 Task: Create a due date automation trigger when advanced on, on the tuesday after a card is due add fields without all custom fields completed at 11:00 AM.
Action: Mouse moved to (1113, 88)
Screenshot: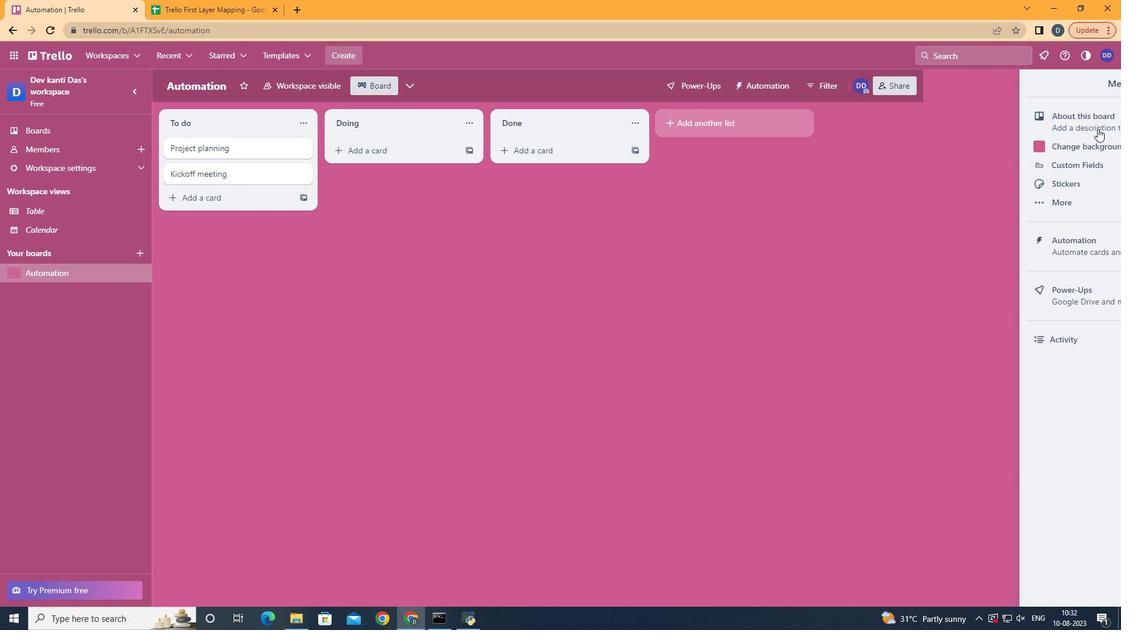 
Action: Mouse pressed left at (1113, 88)
Screenshot: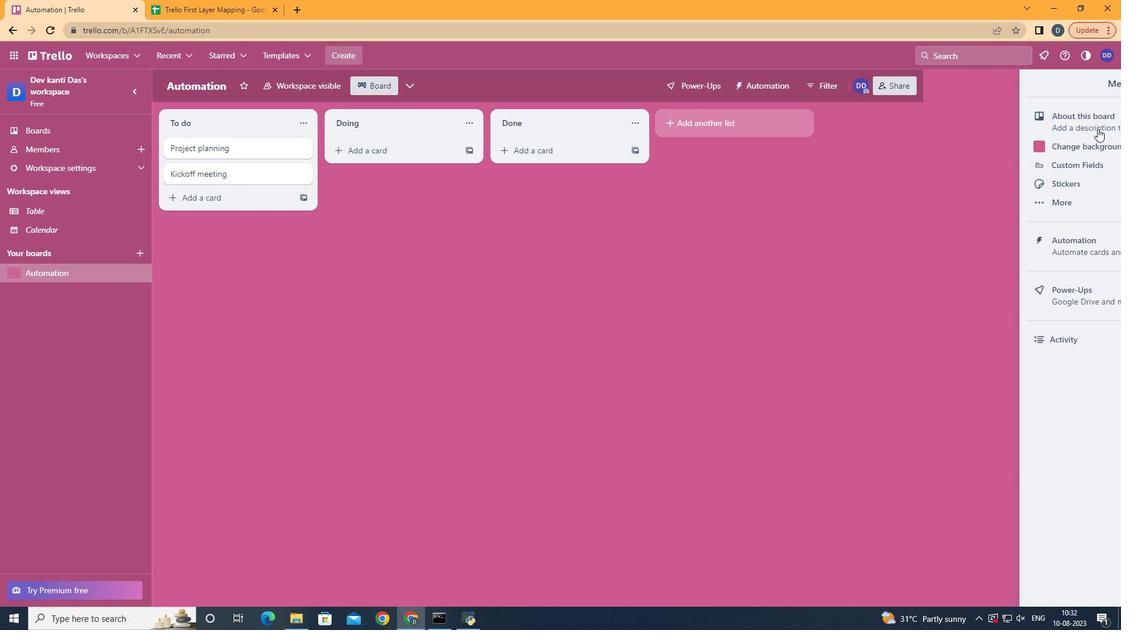 
Action: Mouse moved to (1035, 240)
Screenshot: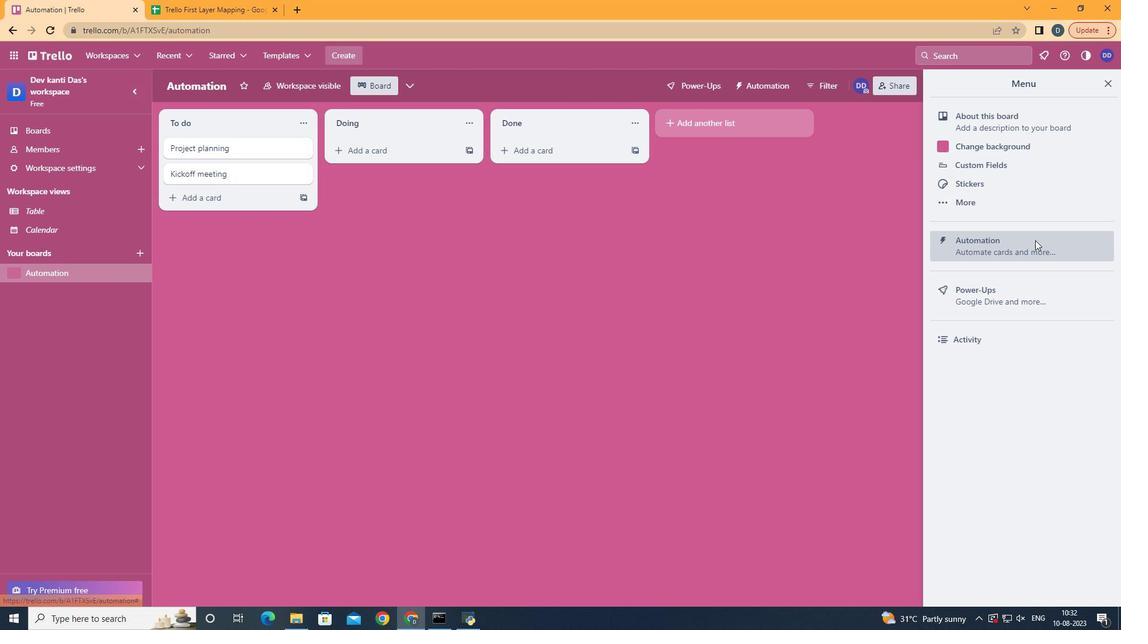
Action: Mouse pressed left at (1035, 240)
Screenshot: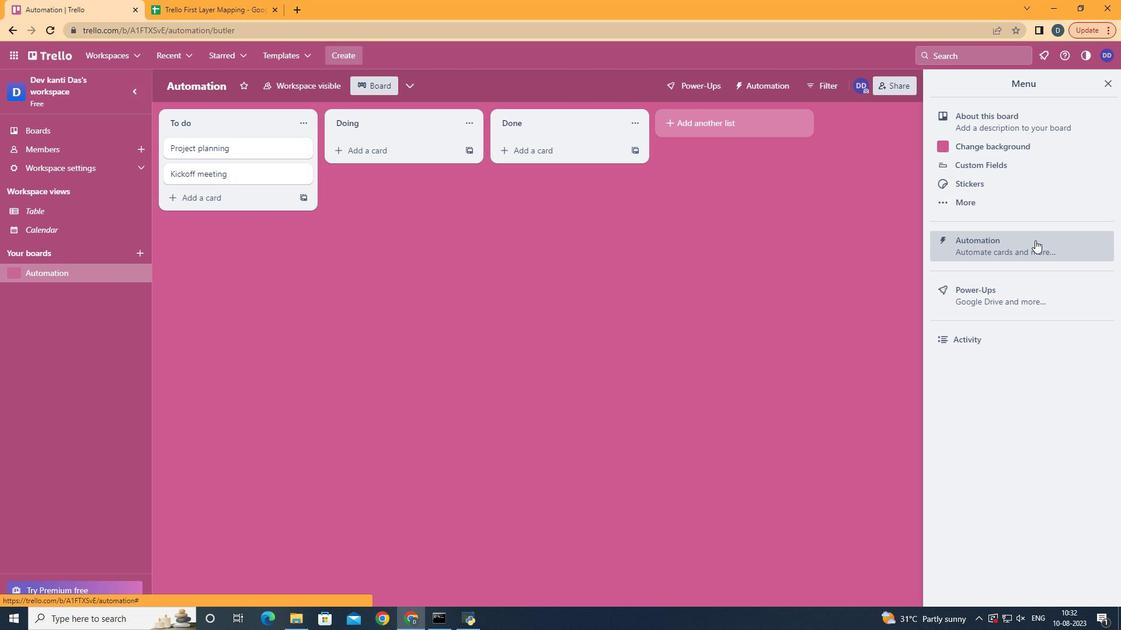 
Action: Mouse moved to (198, 229)
Screenshot: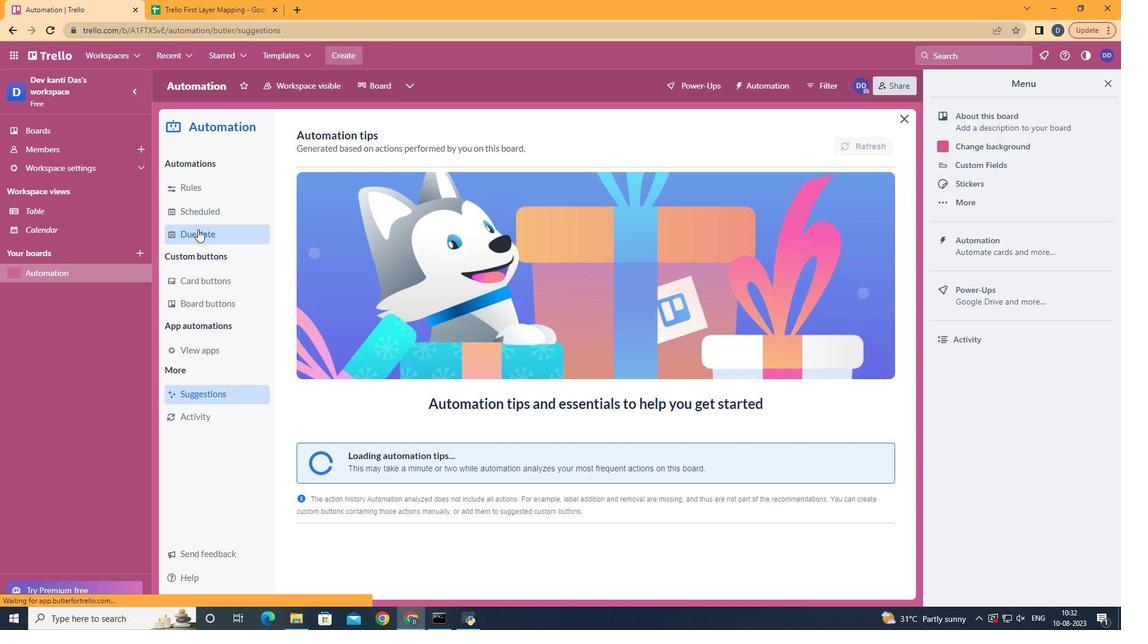 
Action: Mouse pressed left at (198, 229)
Screenshot: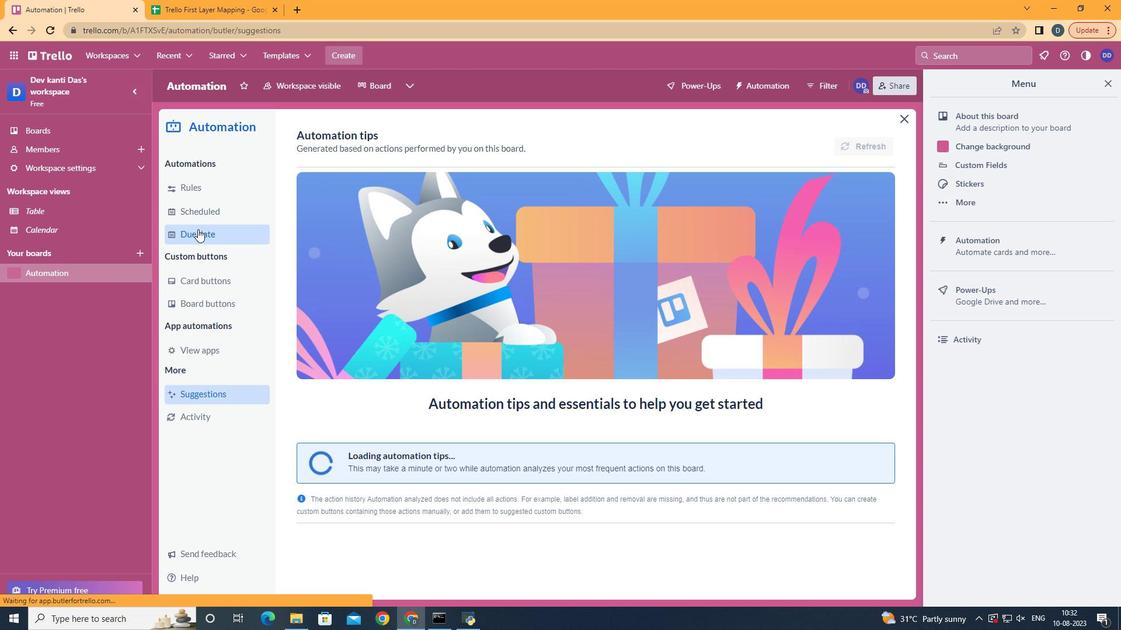
Action: Mouse moved to (817, 140)
Screenshot: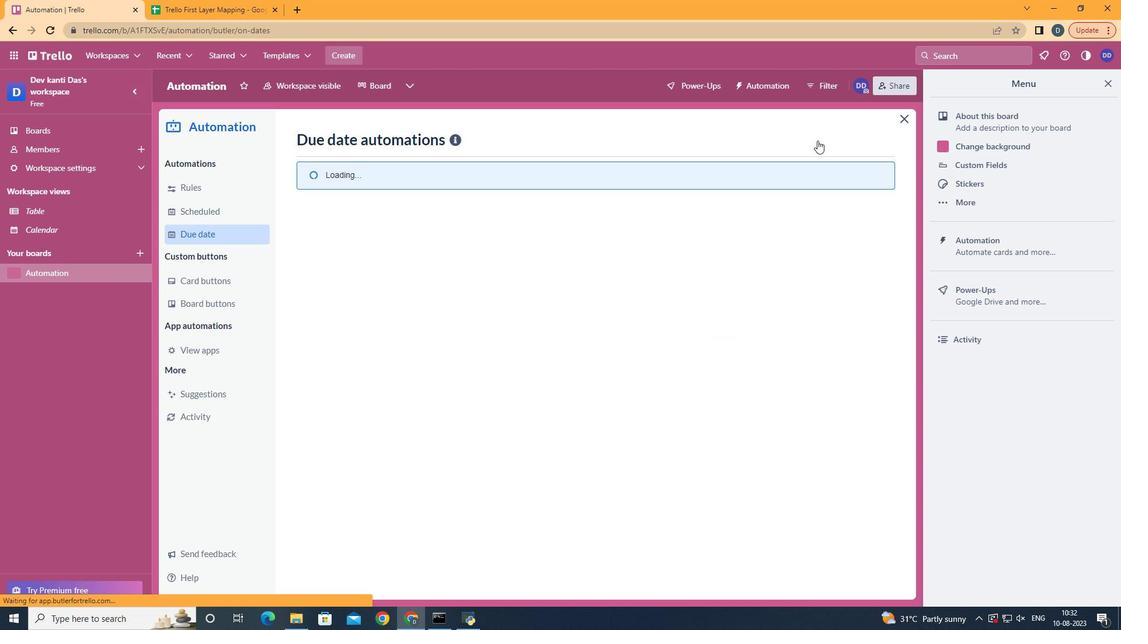 
Action: Mouse pressed left at (817, 140)
Screenshot: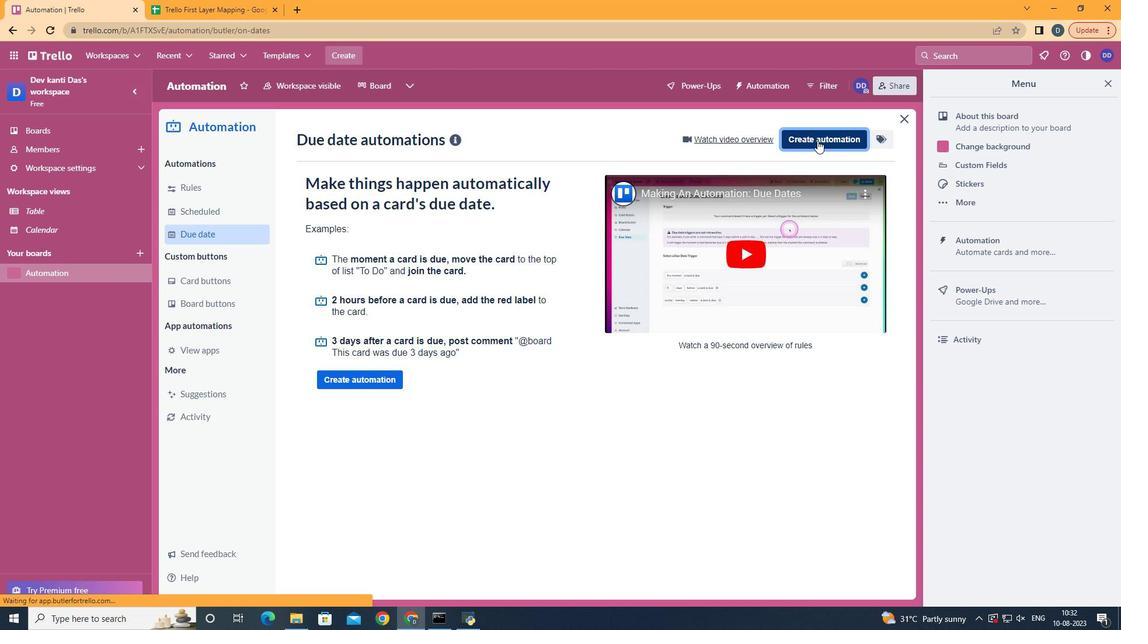 
Action: Mouse moved to (641, 243)
Screenshot: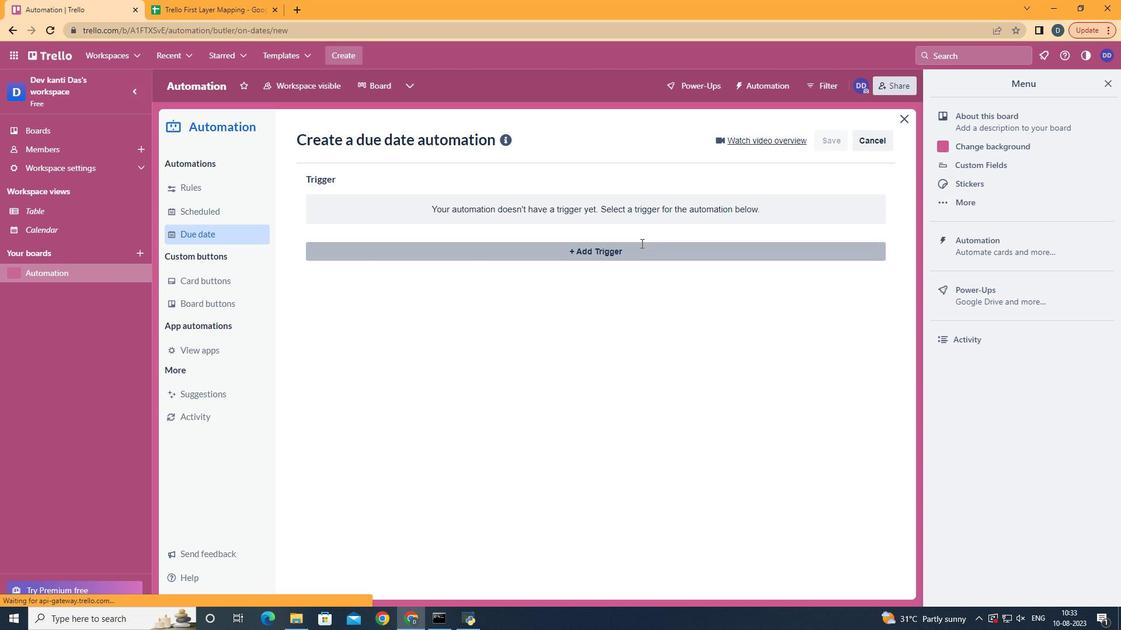 
Action: Mouse pressed left at (641, 243)
Screenshot: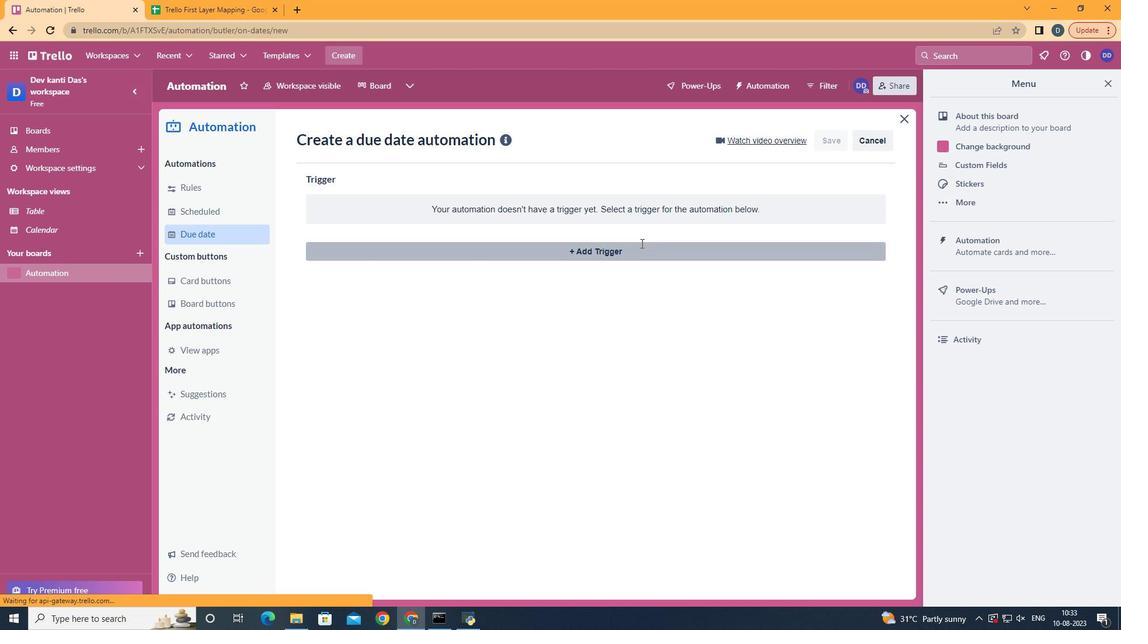 
Action: Mouse moved to (352, 336)
Screenshot: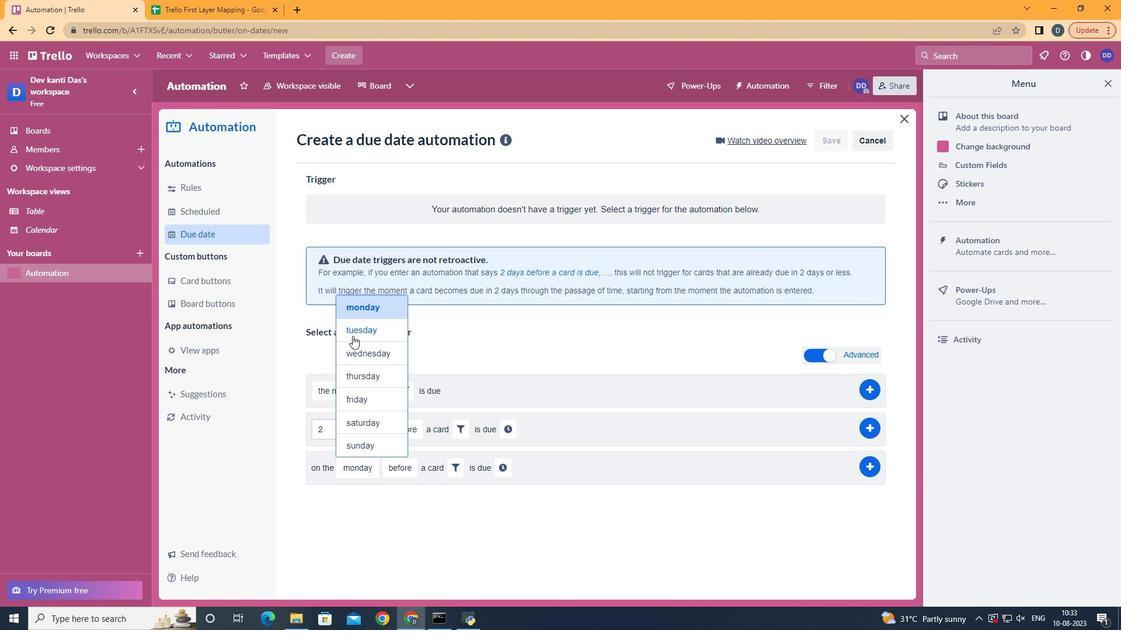 
Action: Mouse pressed left at (352, 336)
Screenshot: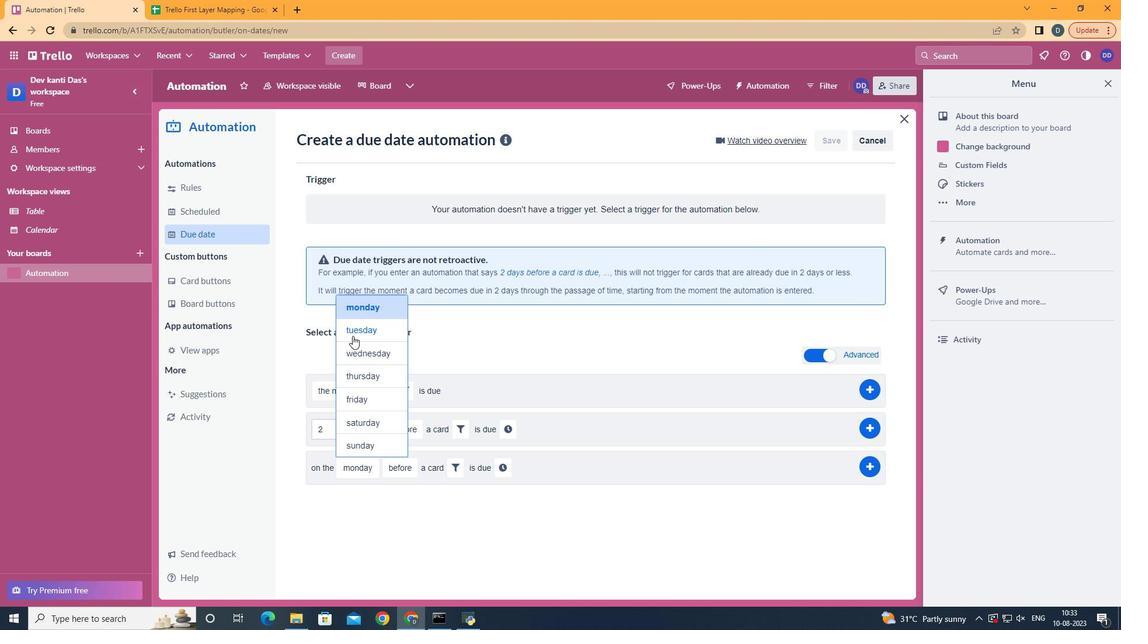 
Action: Mouse moved to (404, 505)
Screenshot: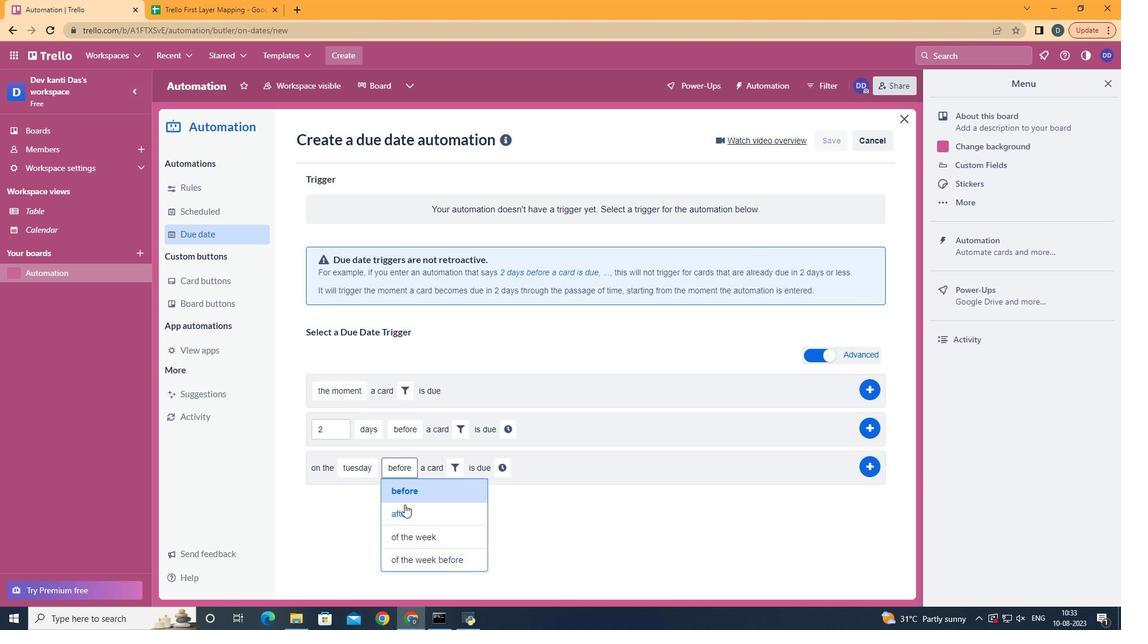 
Action: Mouse pressed left at (404, 505)
Screenshot: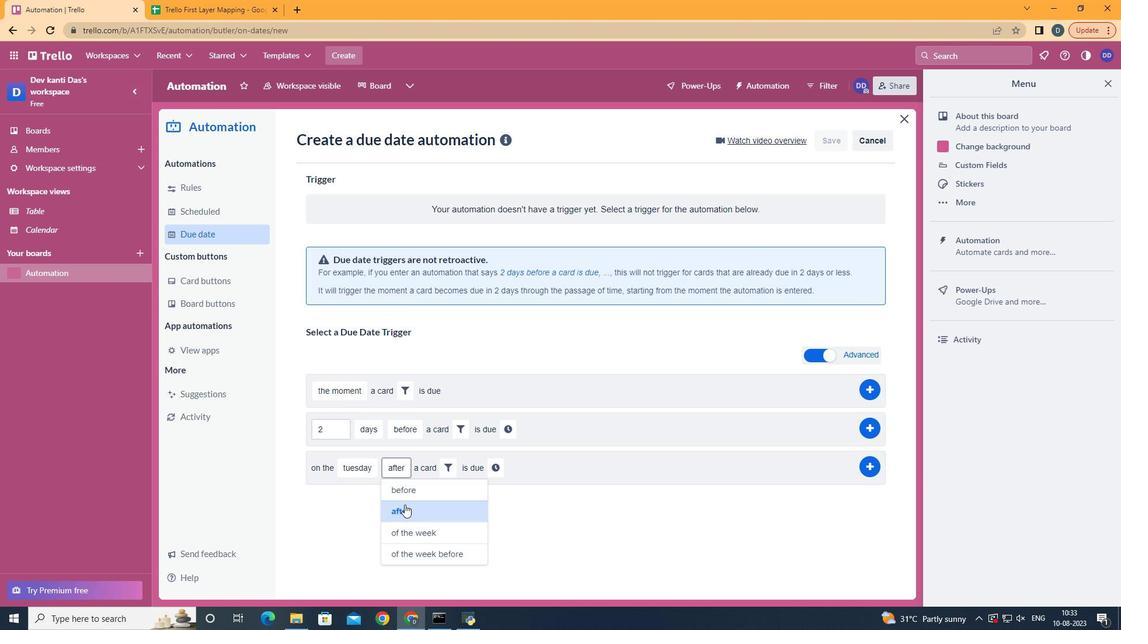 
Action: Mouse moved to (450, 468)
Screenshot: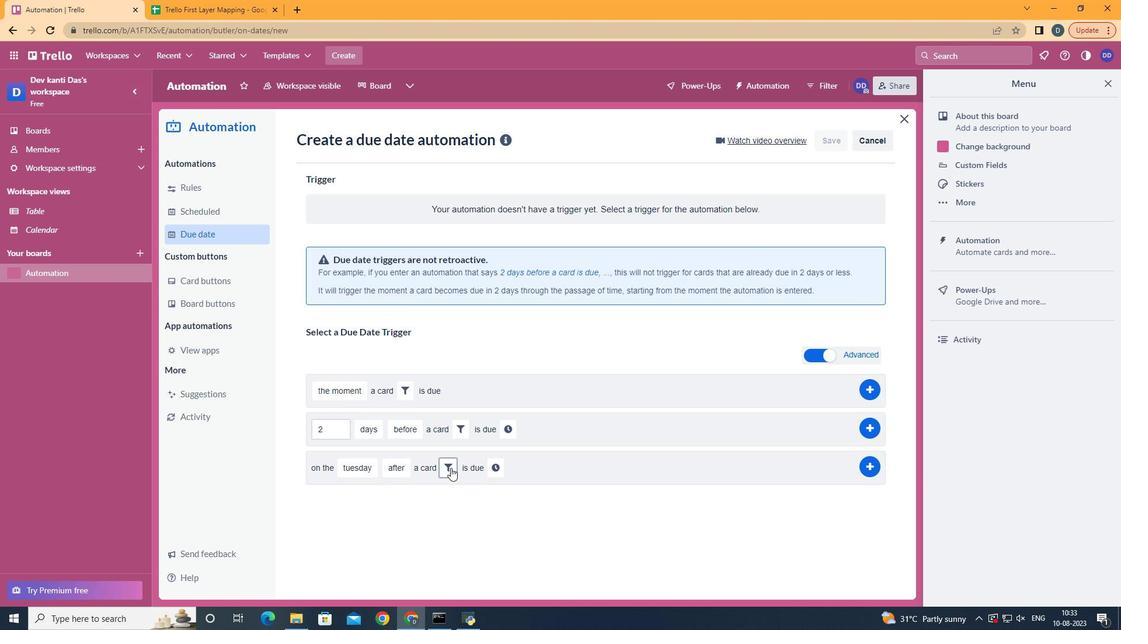 
Action: Mouse pressed left at (450, 468)
Screenshot: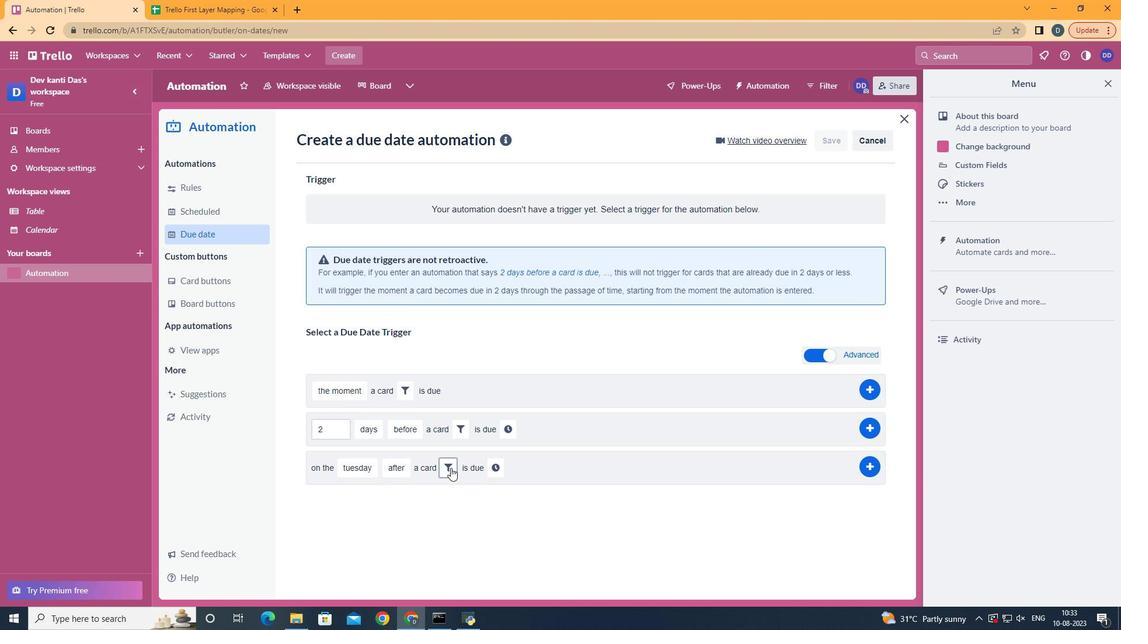 
Action: Mouse moved to (640, 506)
Screenshot: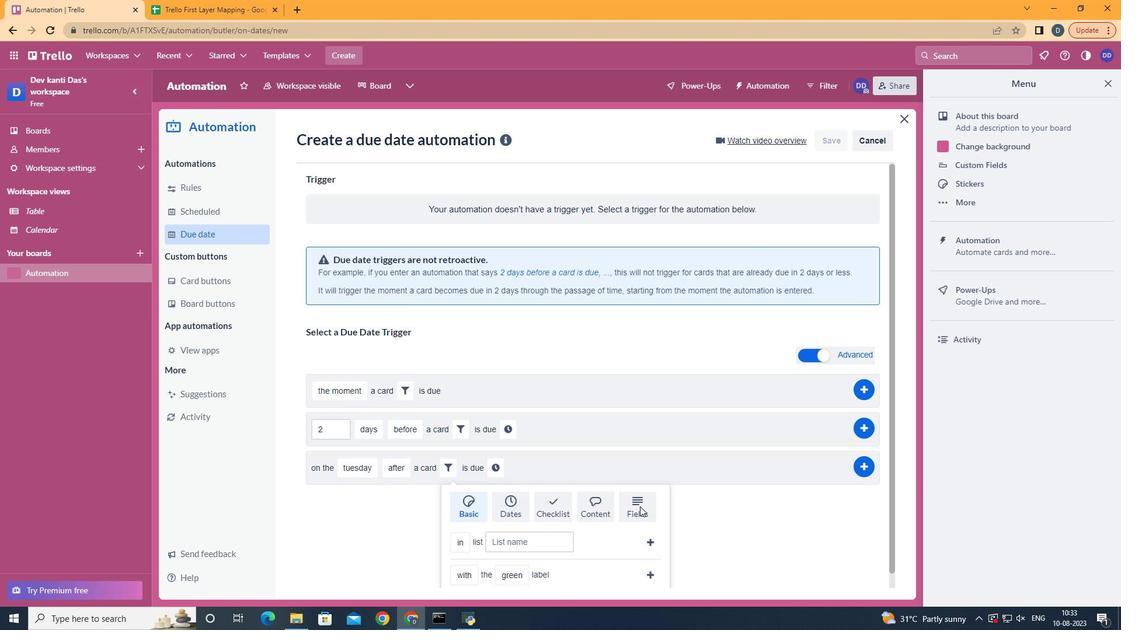 
Action: Mouse pressed left at (640, 506)
Screenshot: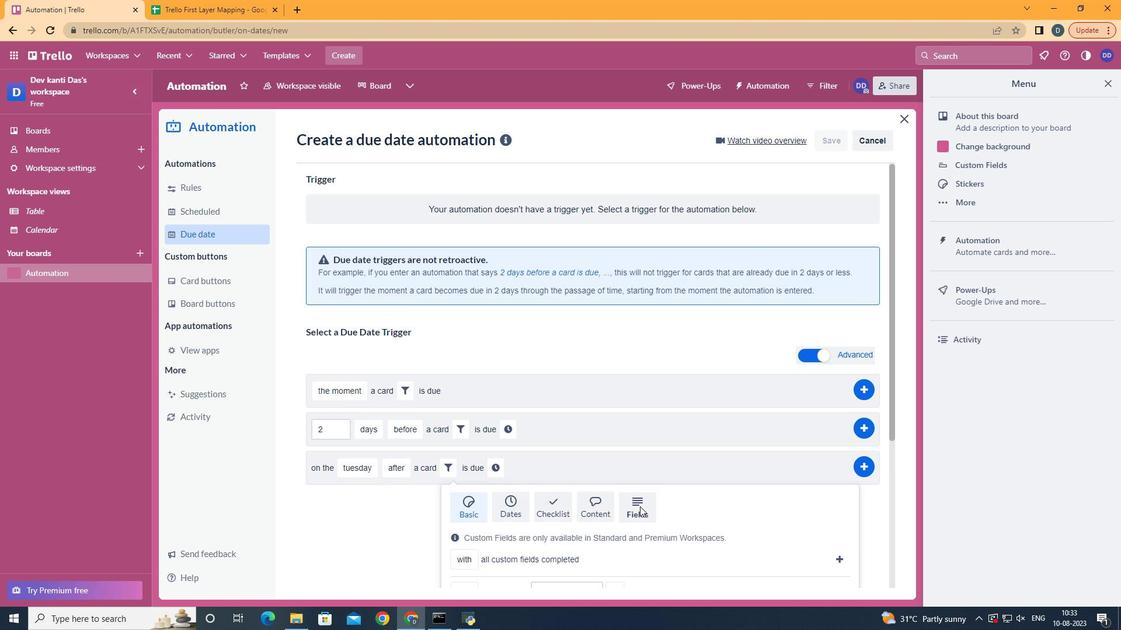 
Action: Mouse scrolled (640, 506) with delta (0, 0)
Screenshot: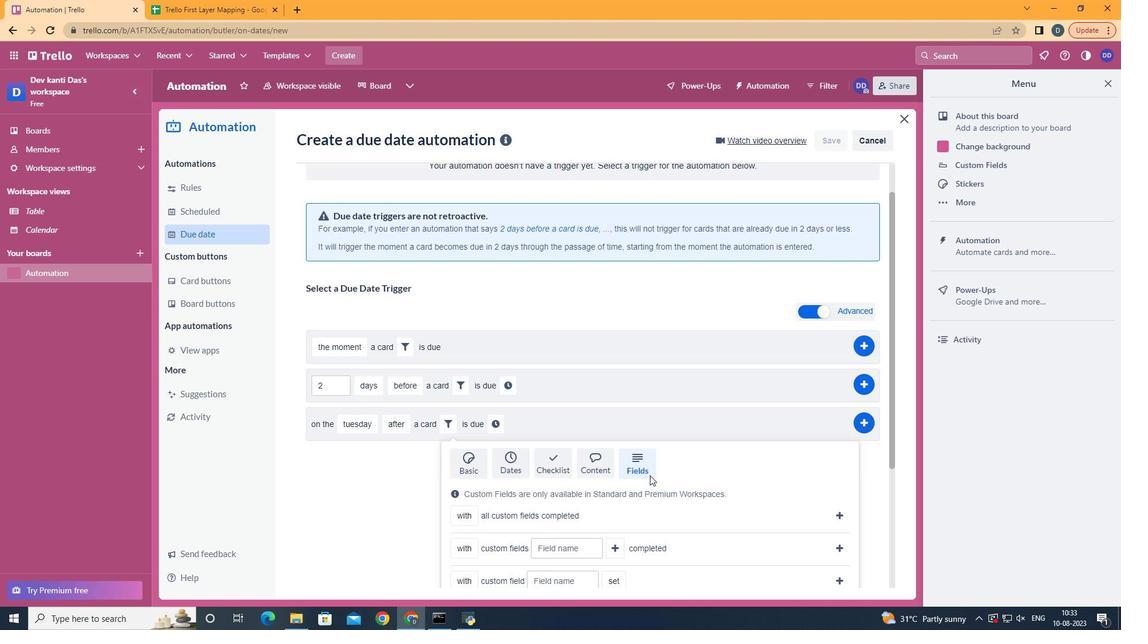 
Action: Mouse scrolled (640, 506) with delta (0, 0)
Screenshot: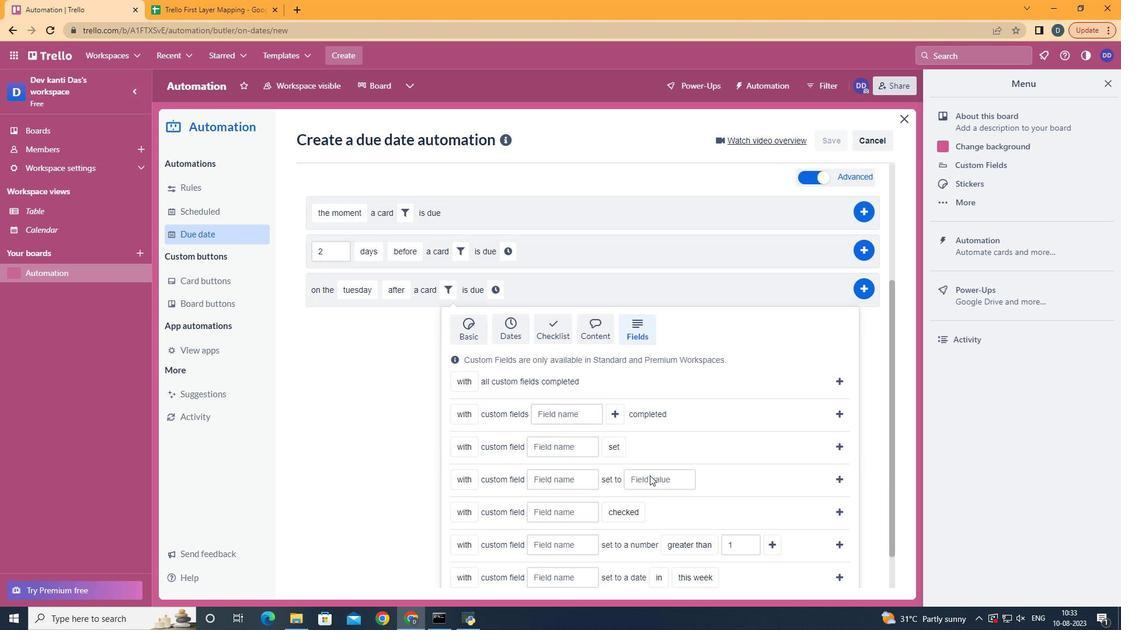 
Action: Mouse scrolled (640, 506) with delta (0, 0)
Screenshot: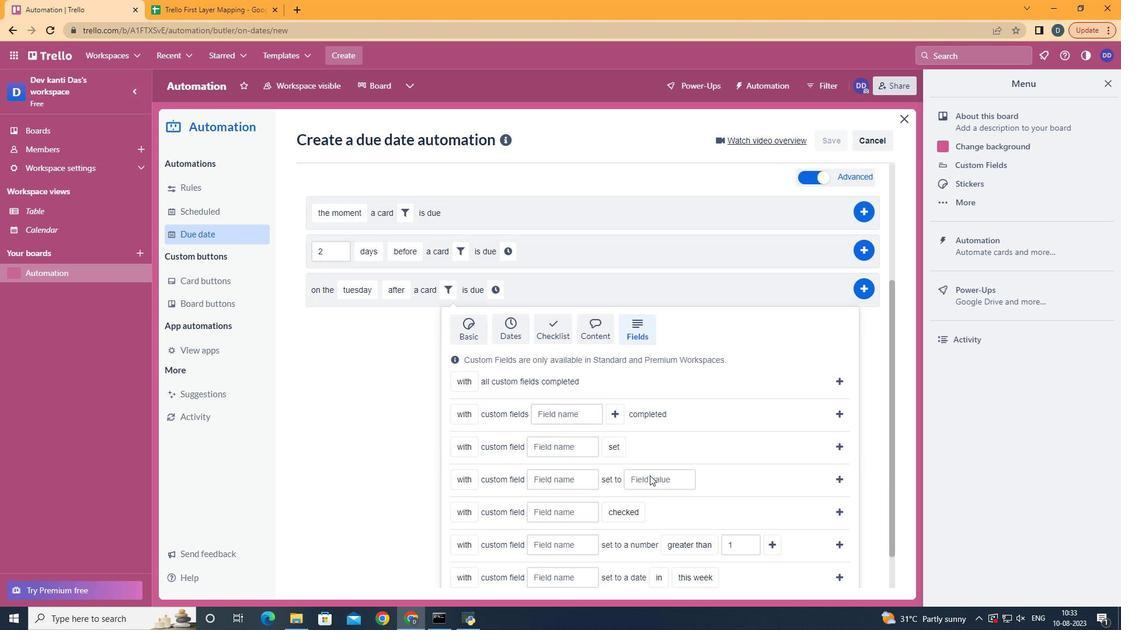 
Action: Mouse scrolled (640, 506) with delta (0, 0)
Screenshot: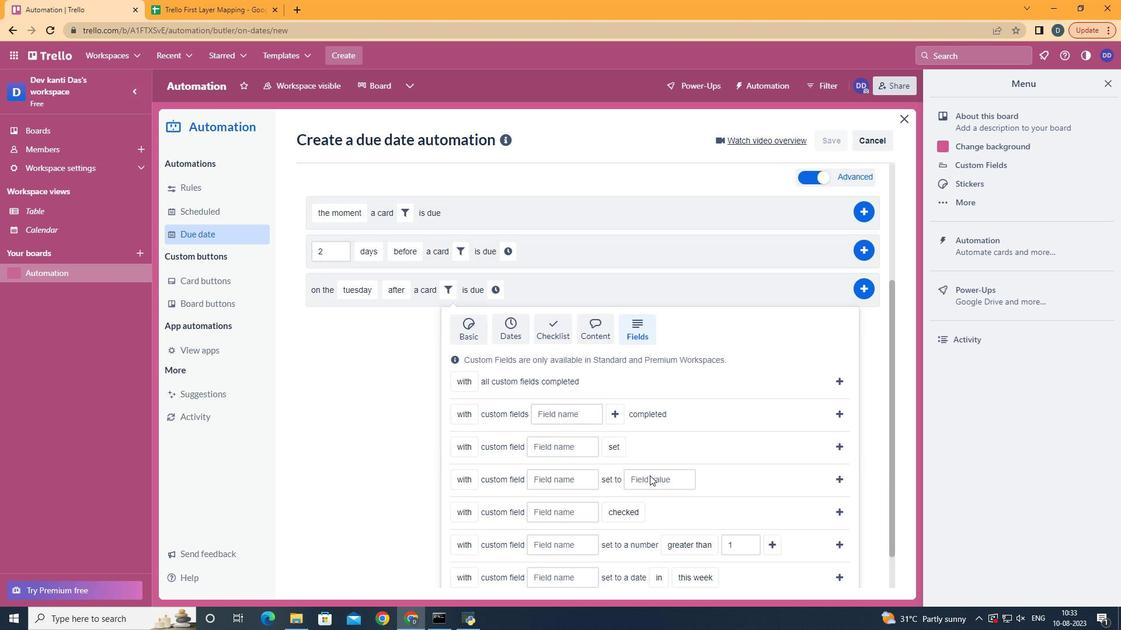 
Action: Mouse moved to (480, 383)
Screenshot: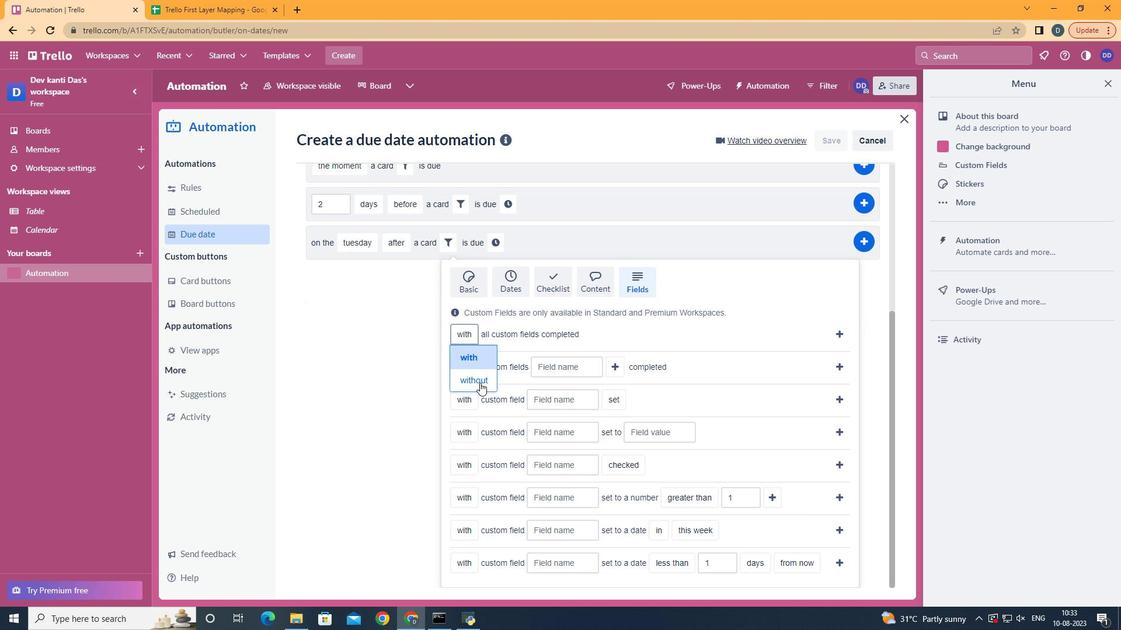 
Action: Mouse pressed left at (480, 383)
Screenshot: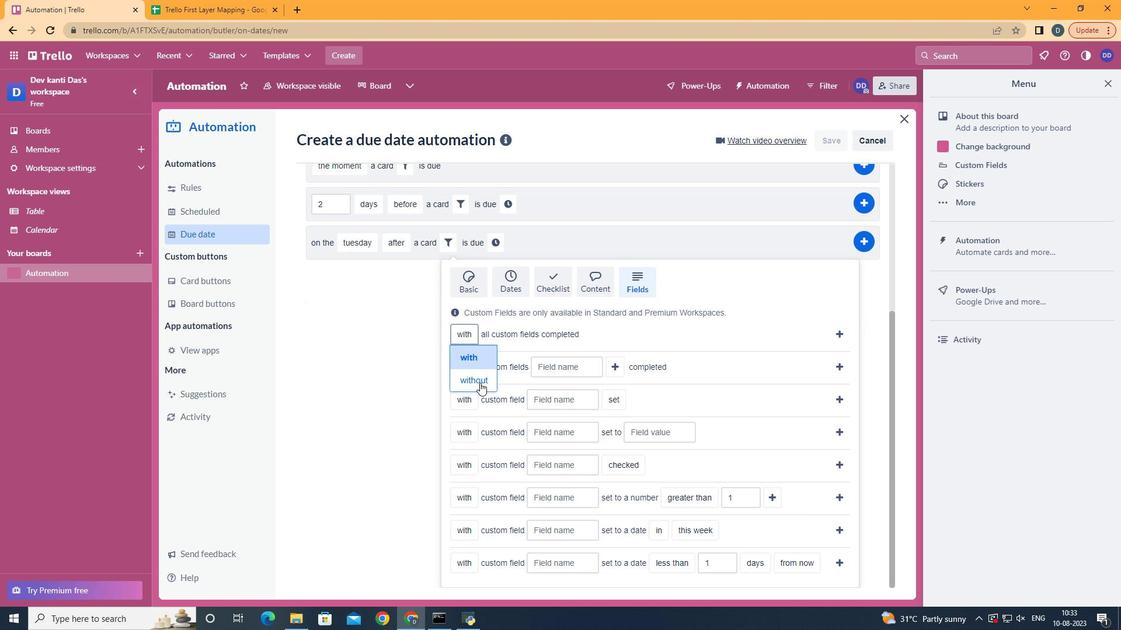 
Action: Mouse moved to (833, 330)
Screenshot: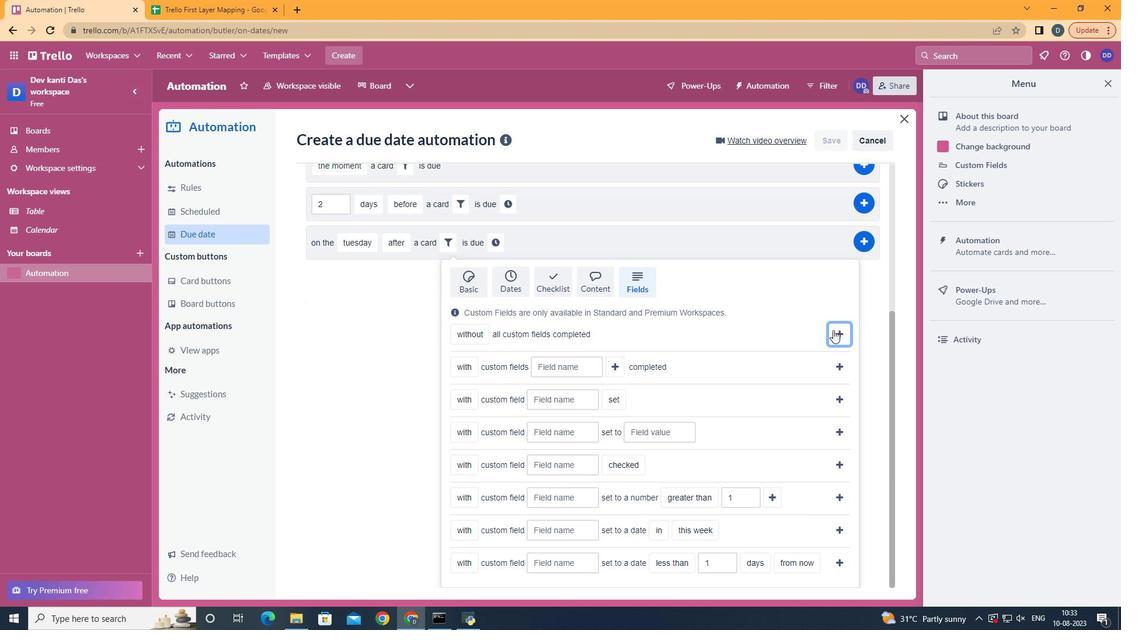 
Action: Mouse pressed left at (833, 330)
Screenshot: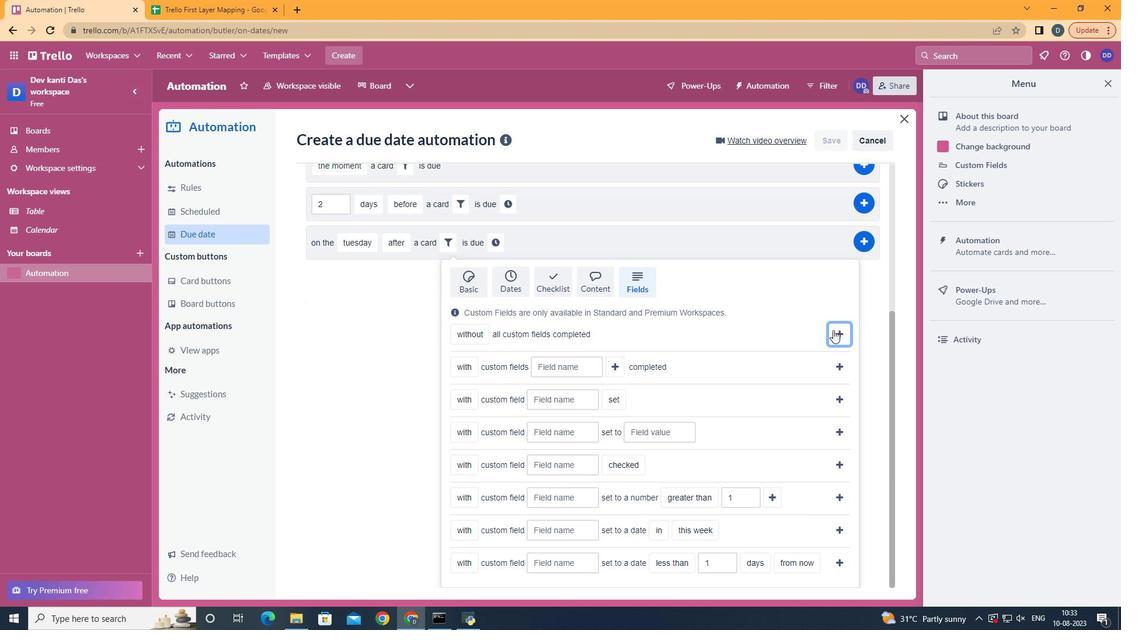 
Action: Mouse moved to (651, 471)
Screenshot: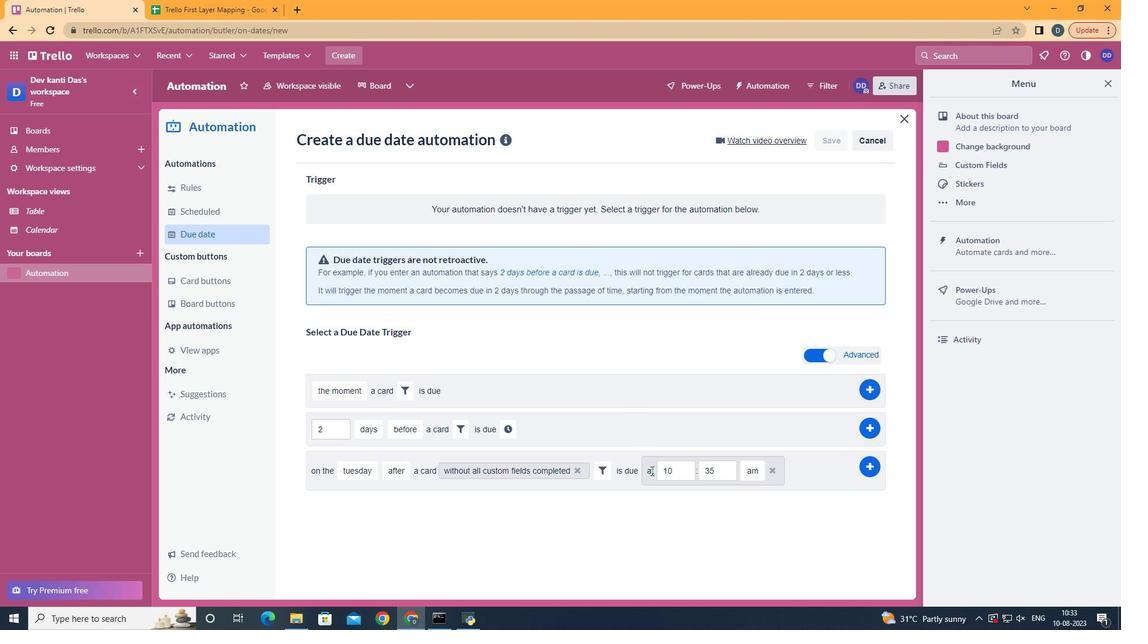 
Action: Mouse pressed left at (651, 471)
Screenshot: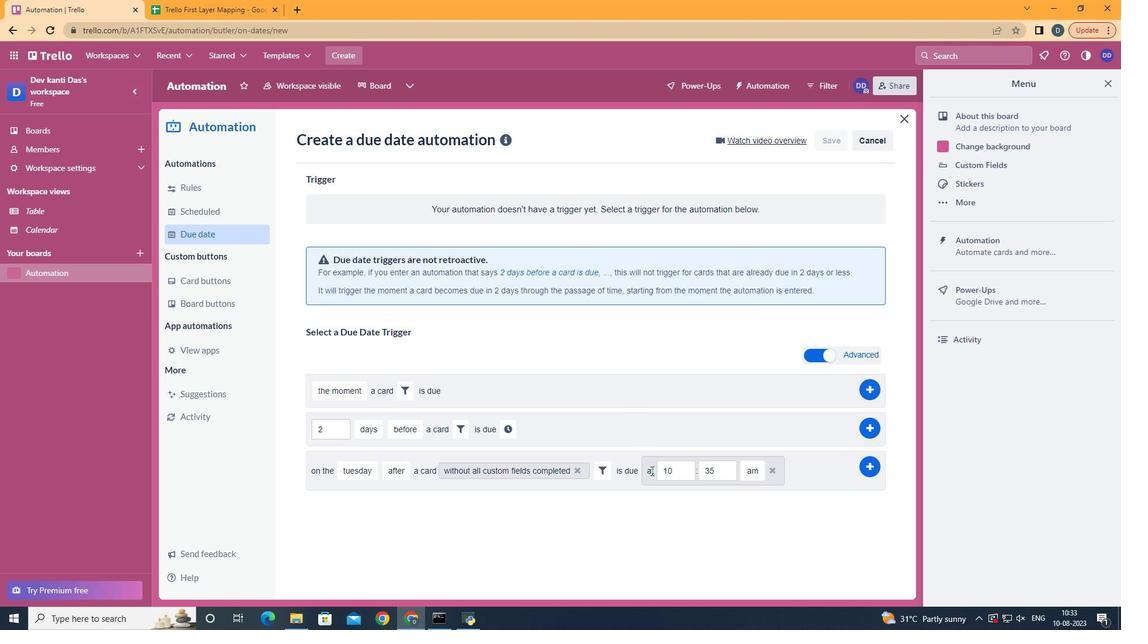 
Action: Mouse moved to (689, 469)
Screenshot: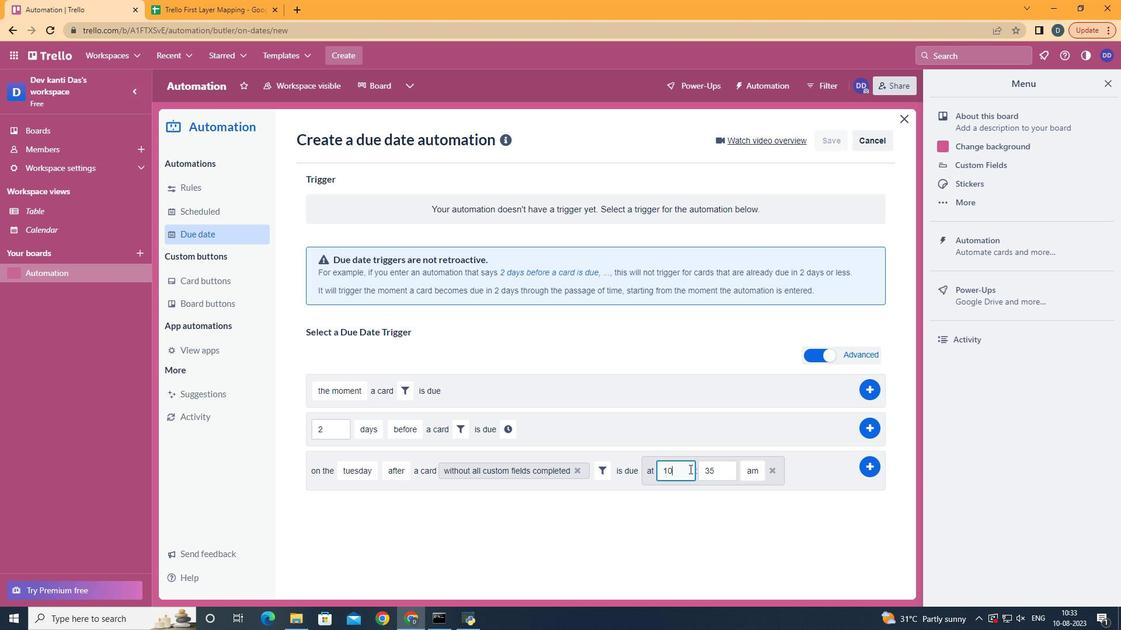 
Action: Mouse pressed left at (689, 469)
Screenshot: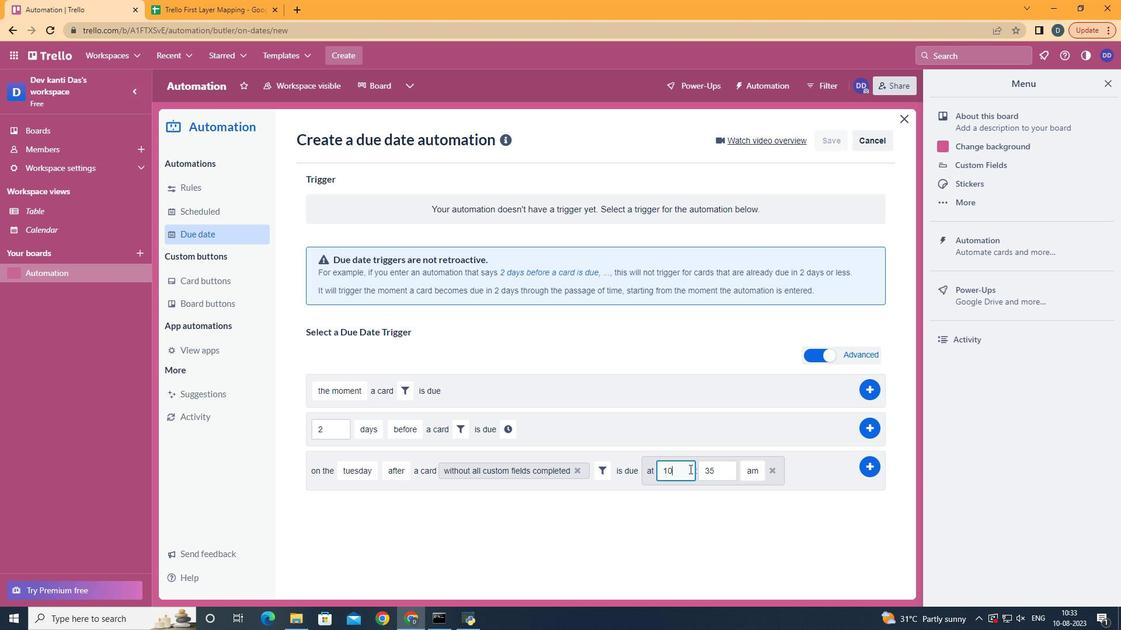 
Action: Key pressed <Key.backspace>1
Screenshot: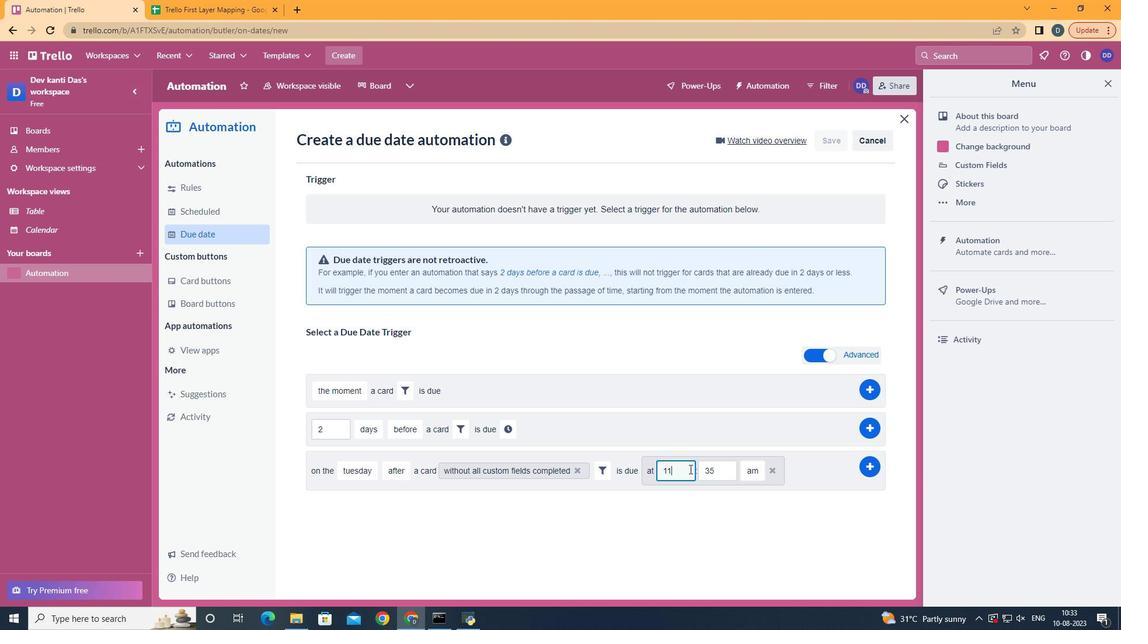 
Action: Mouse moved to (725, 478)
Screenshot: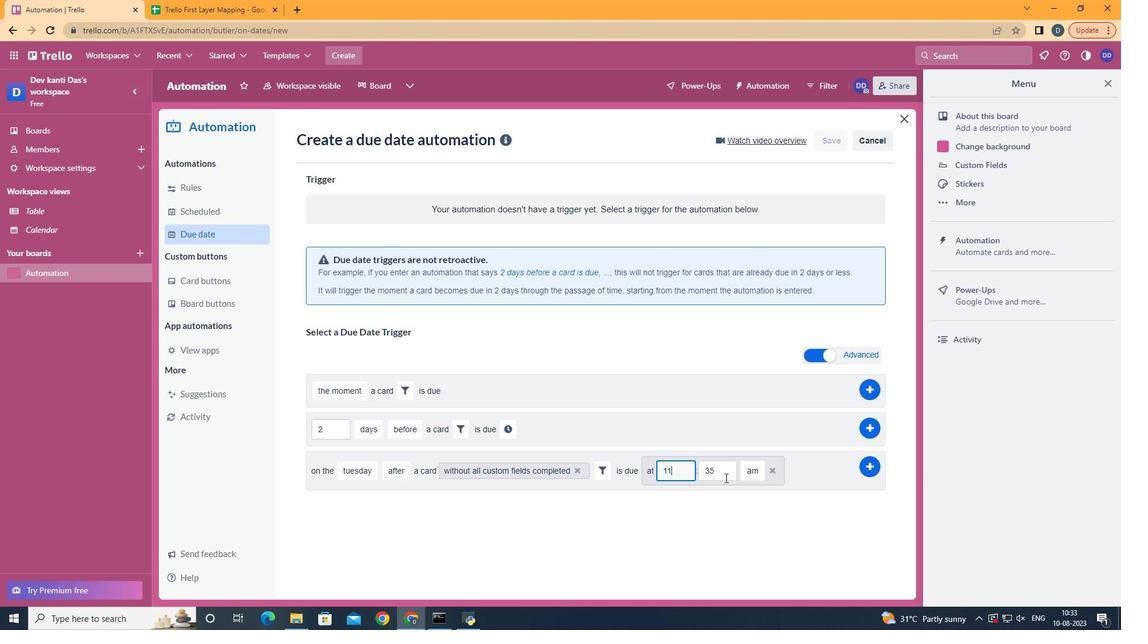 
Action: Mouse pressed left at (725, 478)
Screenshot: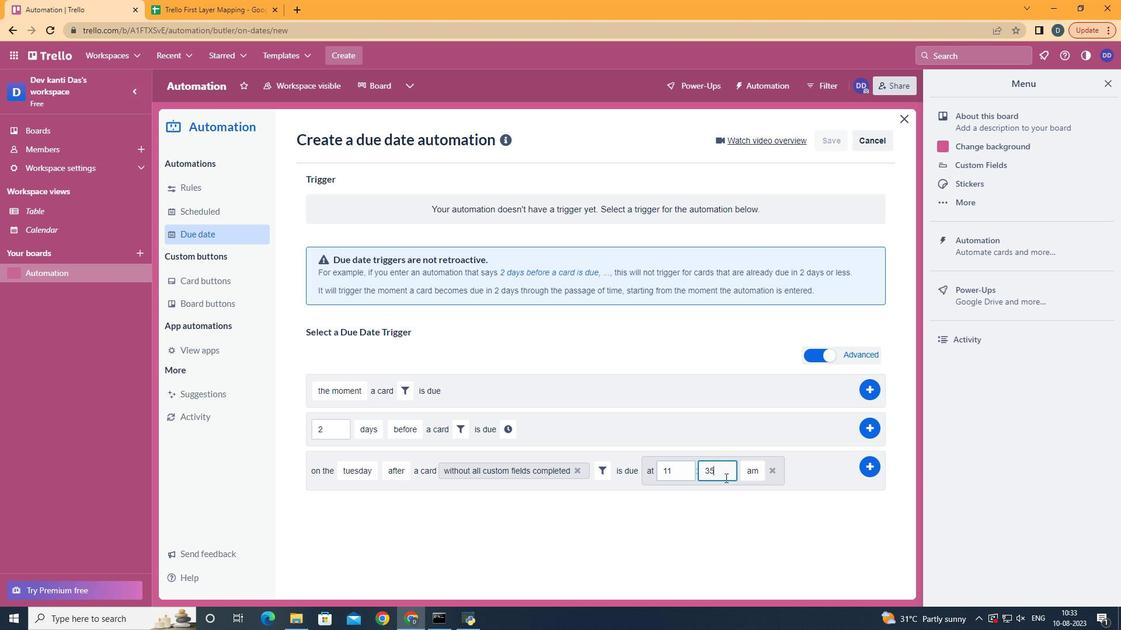 
Action: Key pressed <Key.backspace>
Screenshot: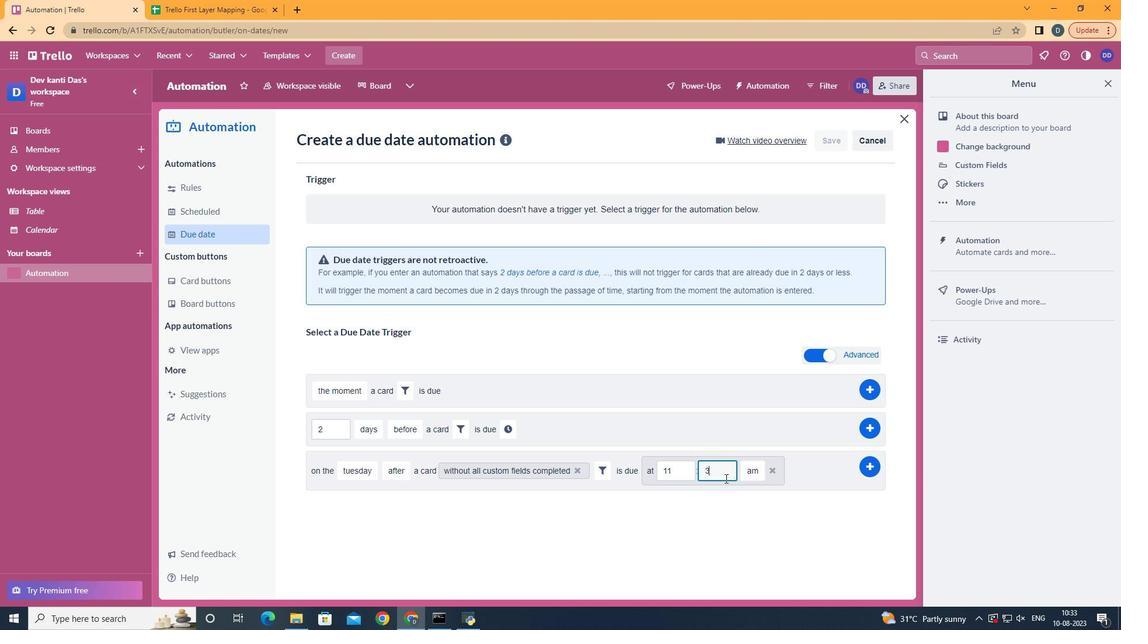 
Action: Mouse moved to (725, 478)
Screenshot: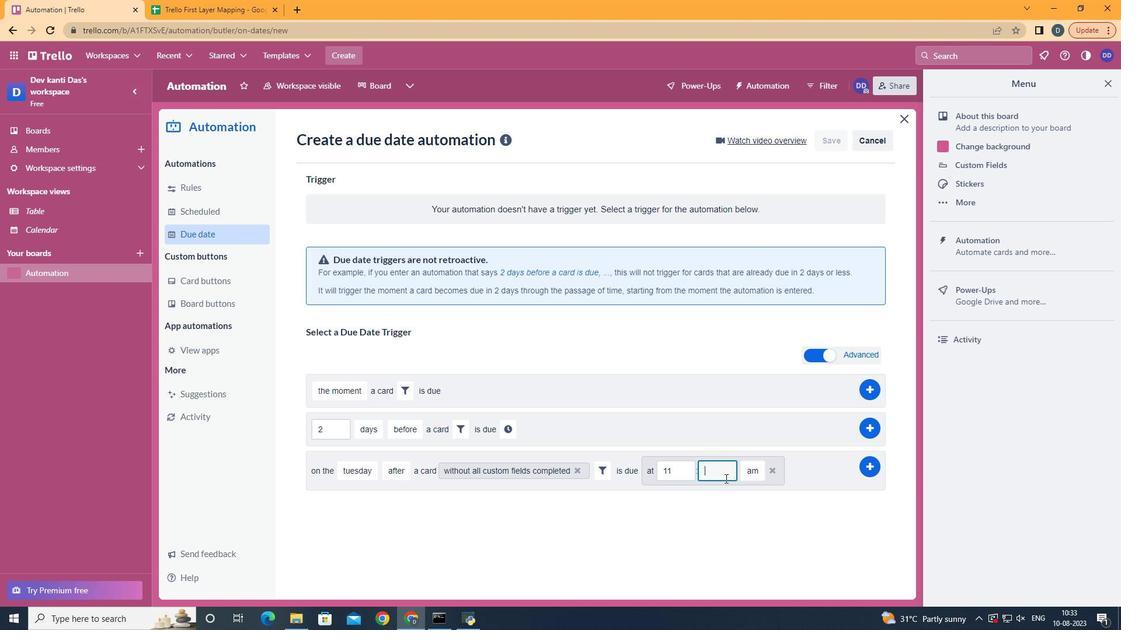 
Action: Key pressed <Key.backspace>00
Screenshot: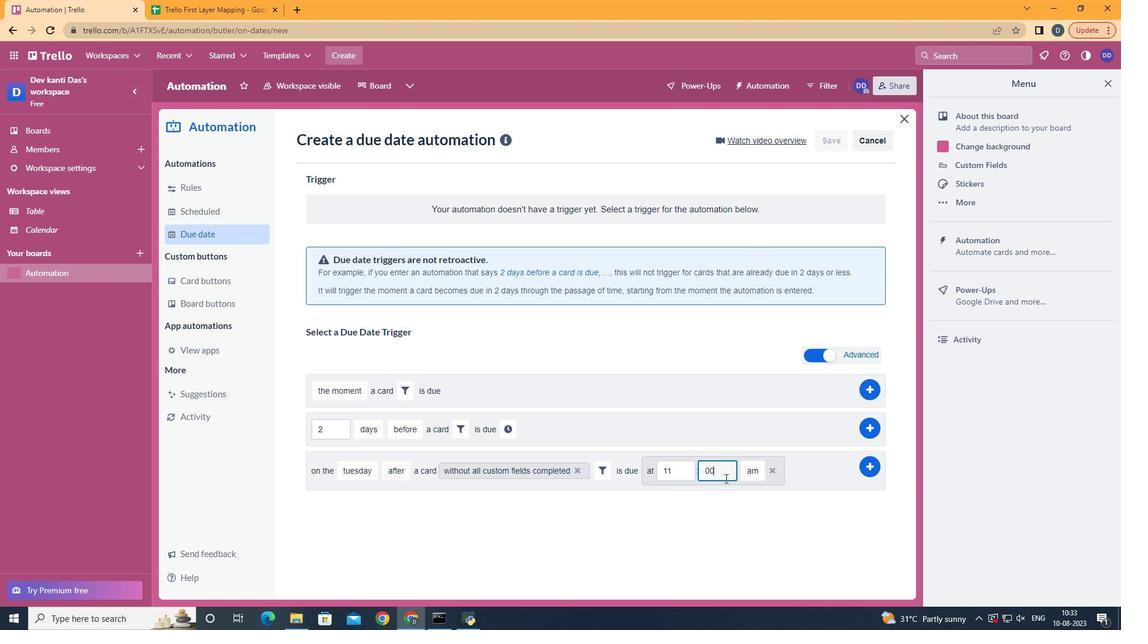 
Action: Mouse moved to (872, 466)
Screenshot: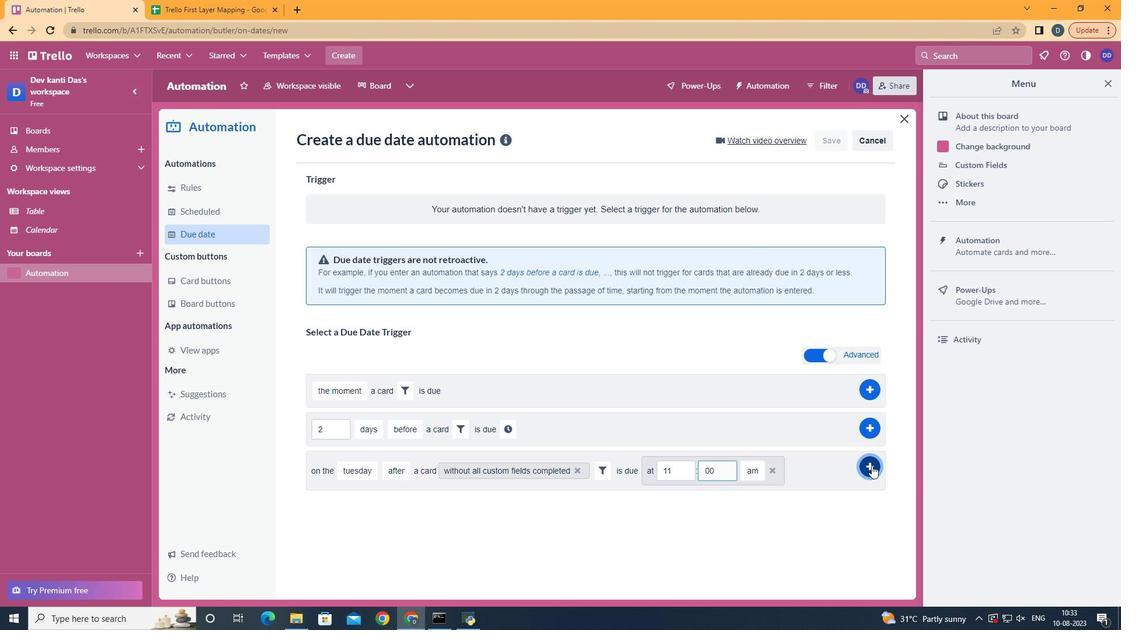 
Action: Mouse pressed left at (872, 466)
Screenshot: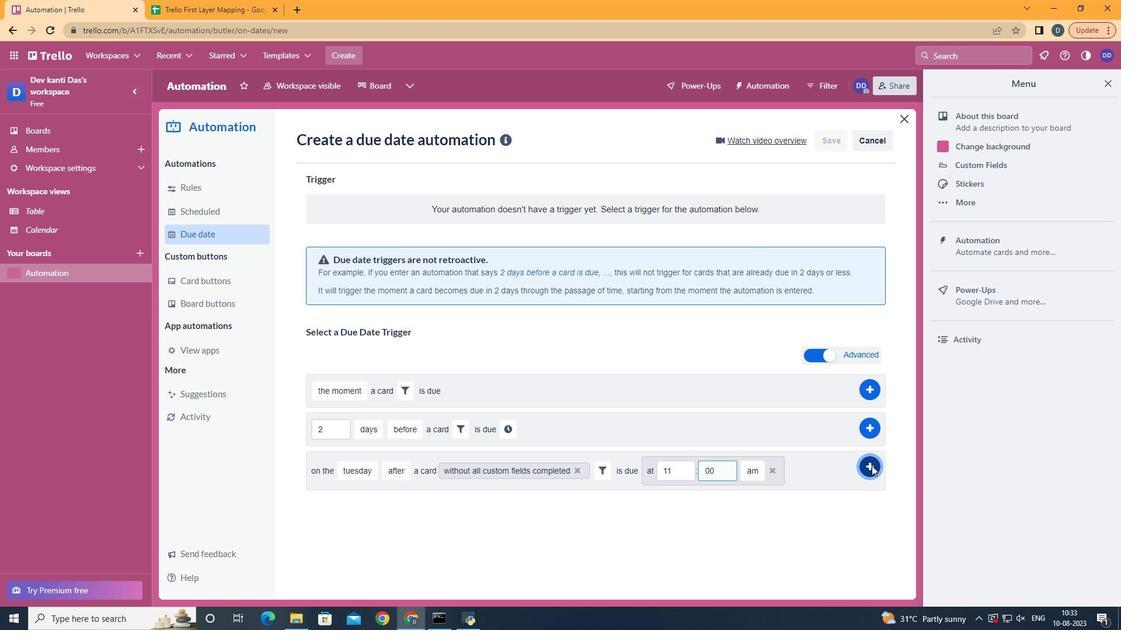 
Action: Mouse moved to (676, 280)
Screenshot: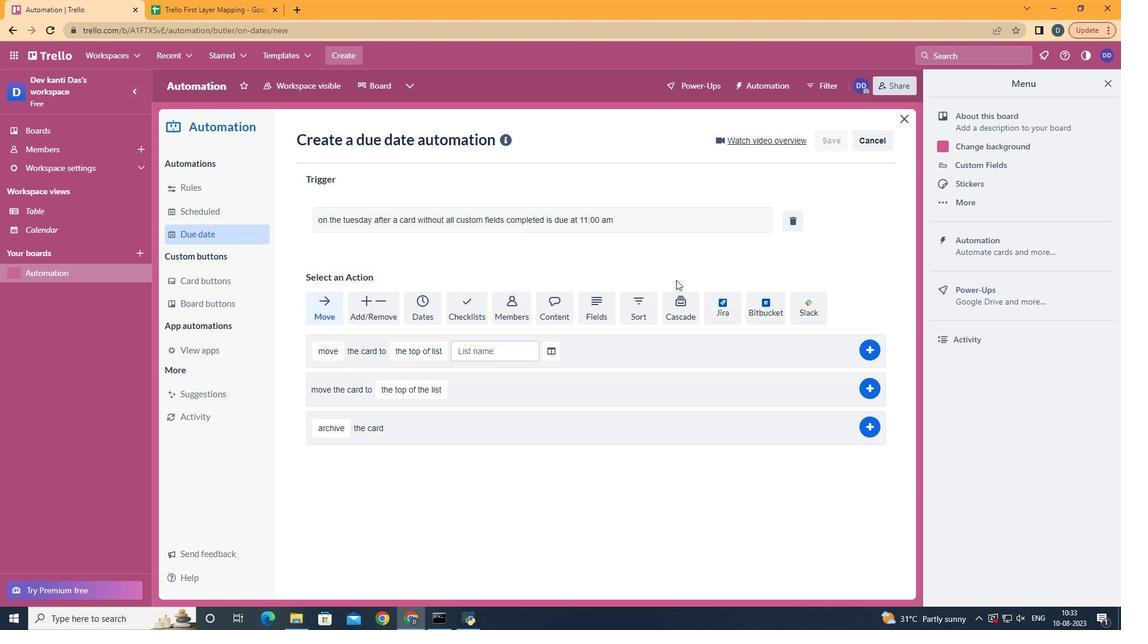 
